 Task: Create New Vendor with Vendor Name: Clicklease, Billing Address Line1: 5 Bowman Dr., Billing Address Line2: Elmhurst, Billing Address Line3: TX 77902
Action: Mouse moved to (148, 27)
Screenshot: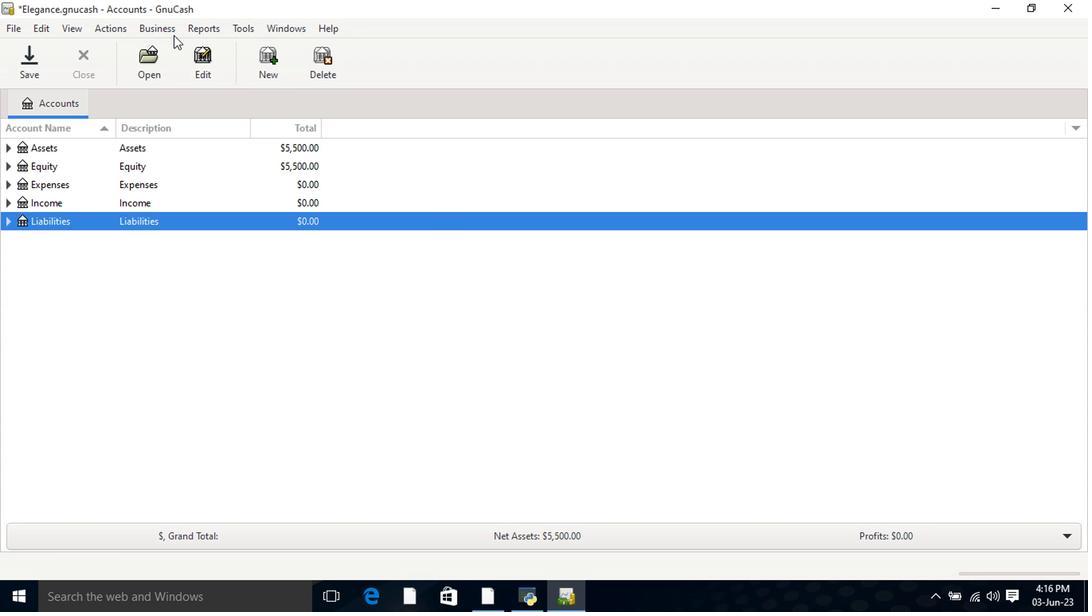 
Action: Mouse pressed left at (148, 27)
Screenshot: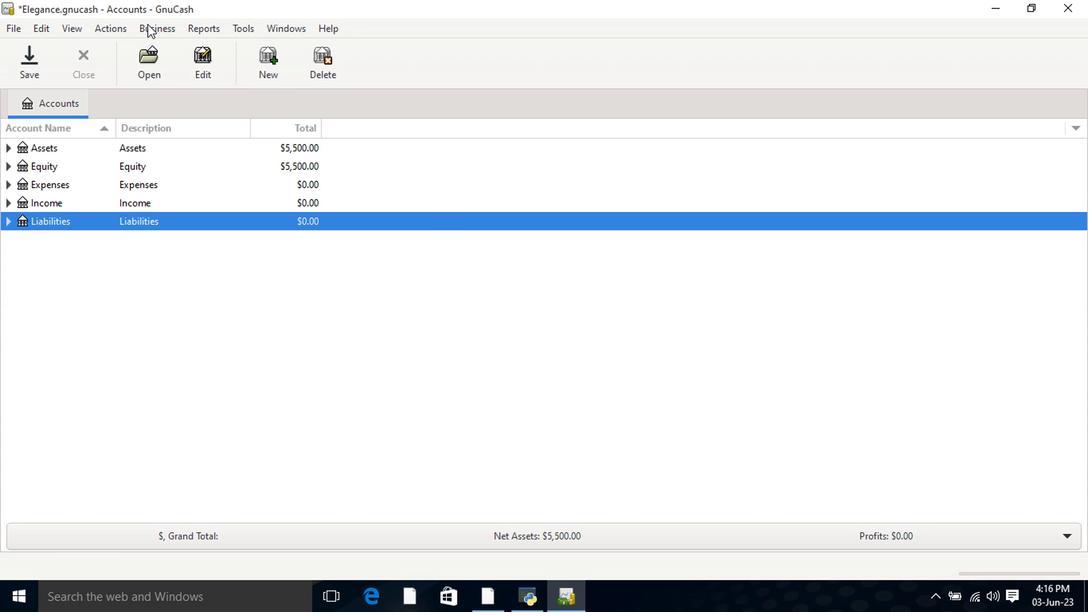 
Action: Mouse moved to (160, 67)
Screenshot: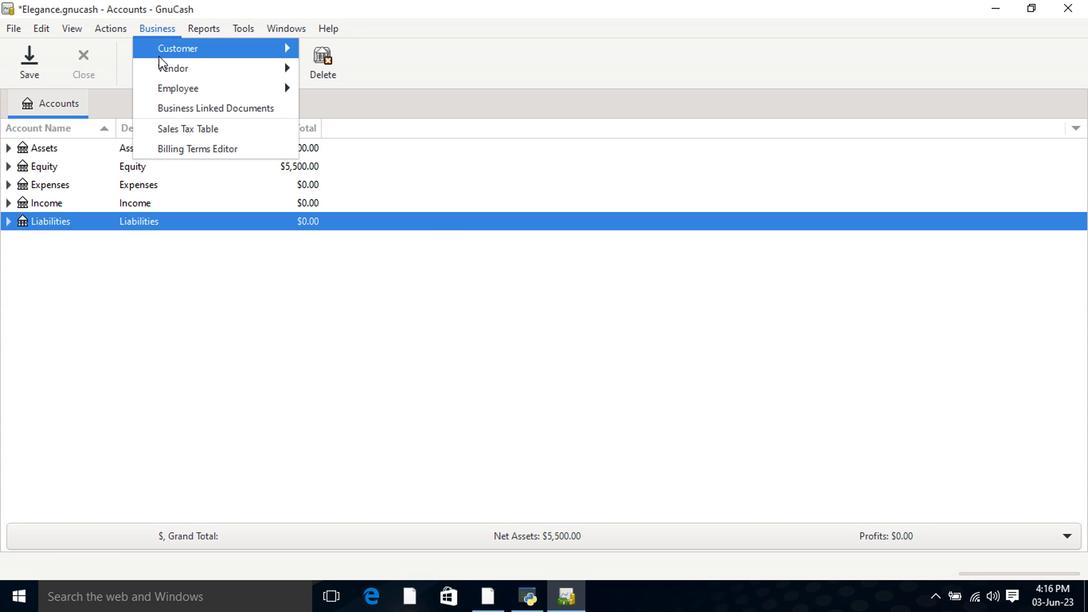
Action: Mouse pressed left at (160, 67)
Screenshot: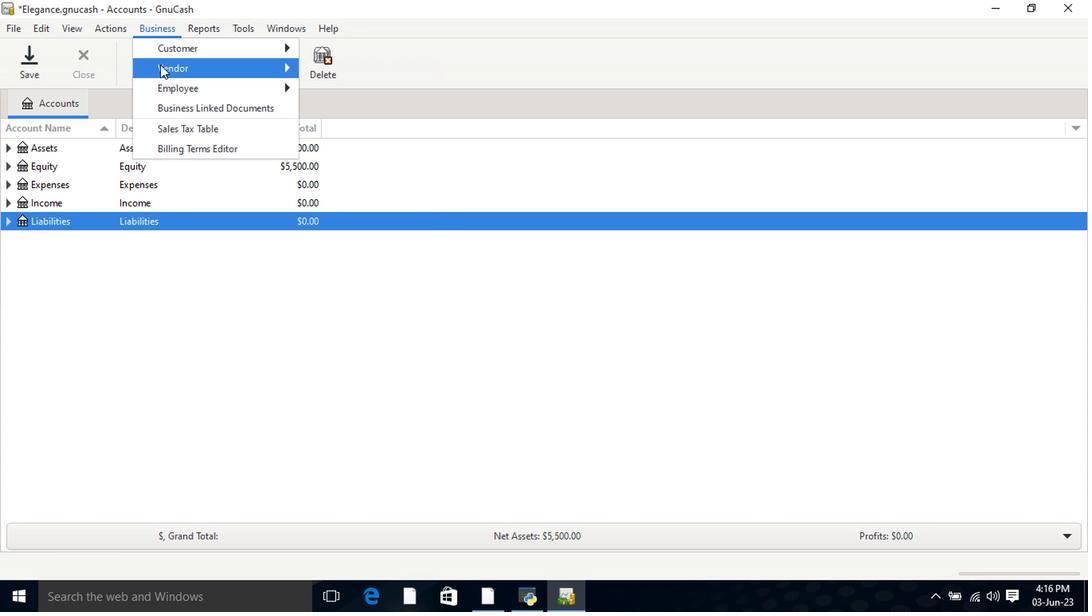 
Action: Mouse moved to (335, 93)
Screenshot: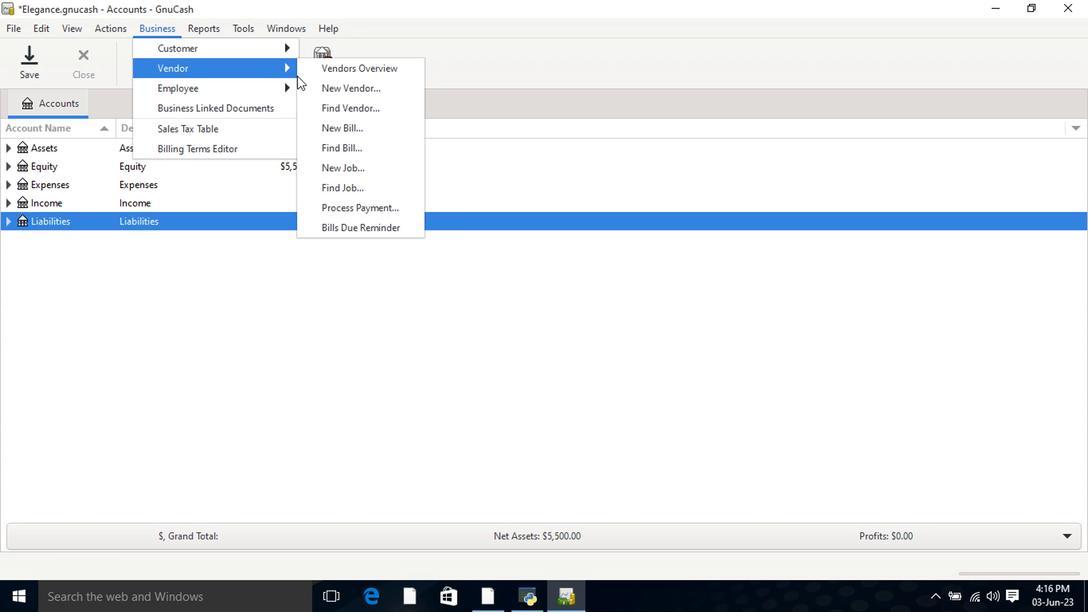 
Action: Mouse pressed left at (335, 93)
Screenshot: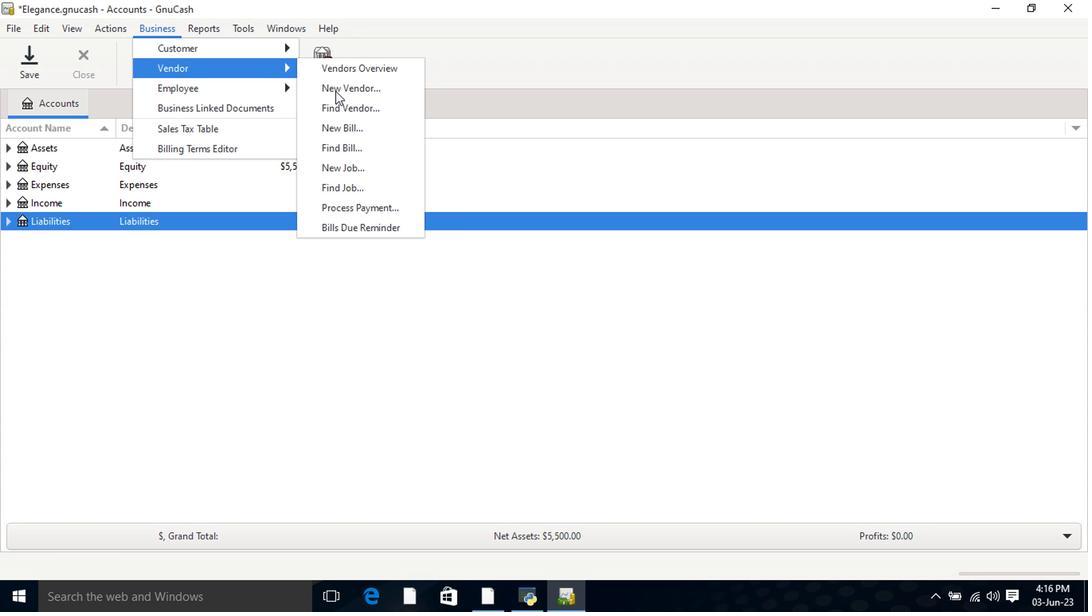 
Action: Mouse moved to (611, 180)
Screenshot: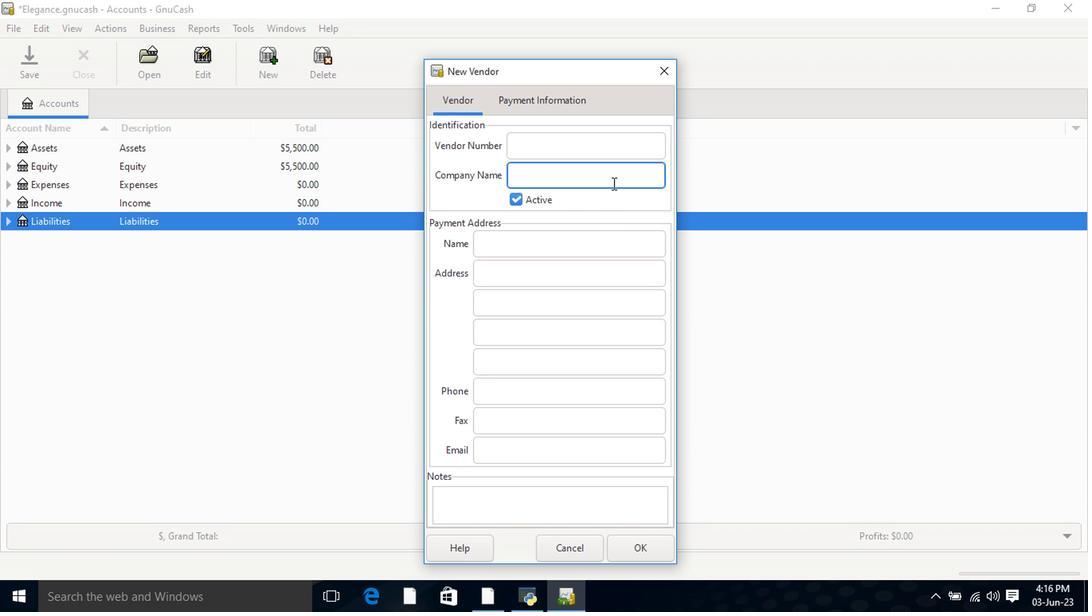 
Action: Key pressed <Key.shift>Clickleas<Key.tab><Key.tab><Key.tab>
Screenshot: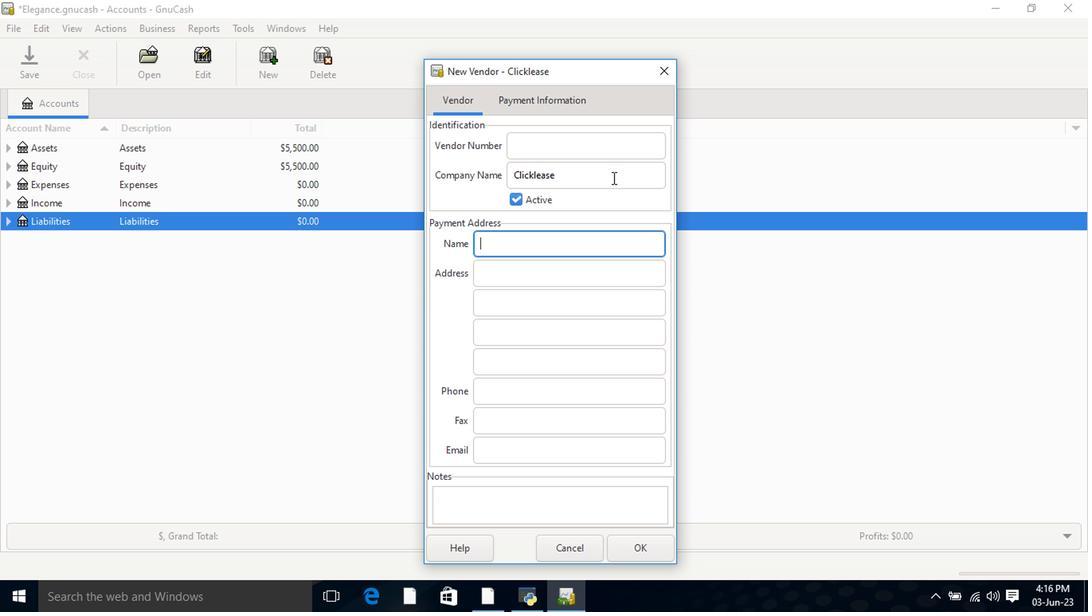
Action: Mouse moved to (610, 179)
Screenshot: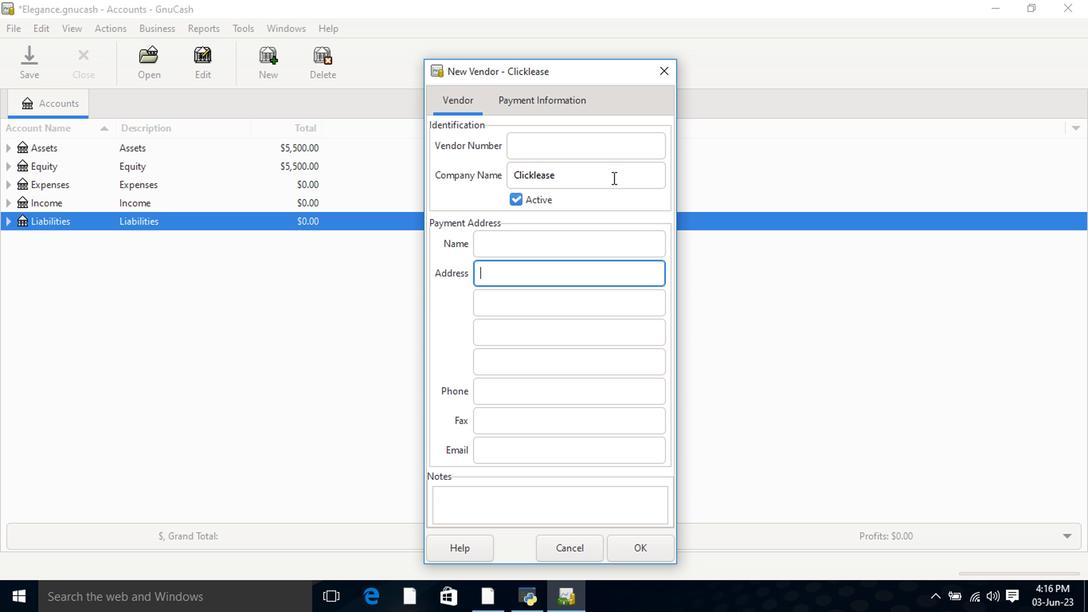
Action: Key pressed 5<Key.space><Key.shift>Bowman<Key.space><Key.shift>Dr.<Key.tab><Key.shift>Elmhurst<Key.tab><Key.shift>TX<Key.space>77902
Screenshot: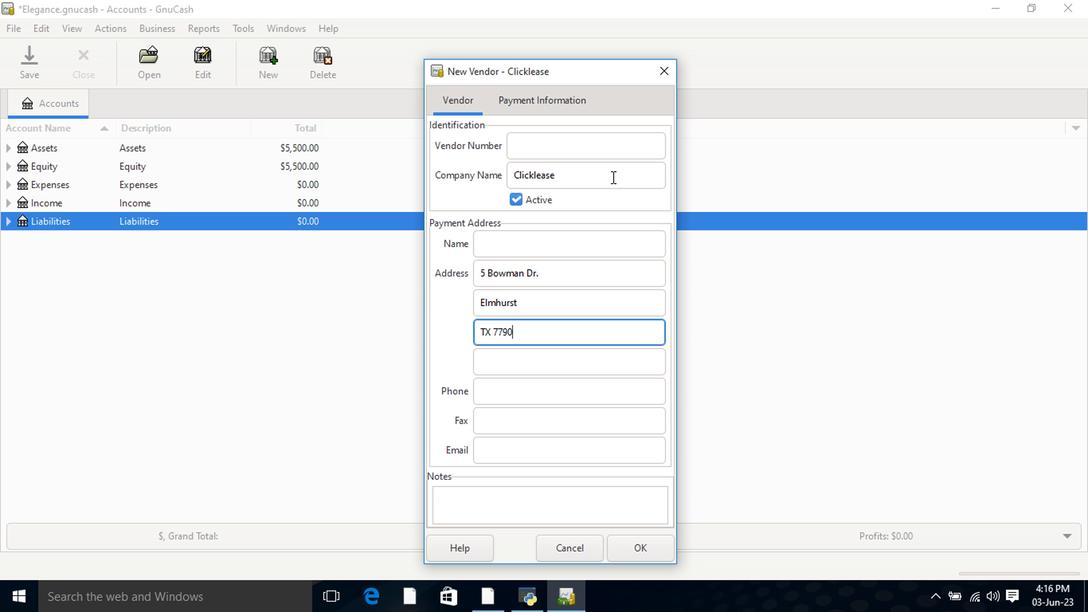 
Action: Mouse moved to (548, 381)
Screenshot: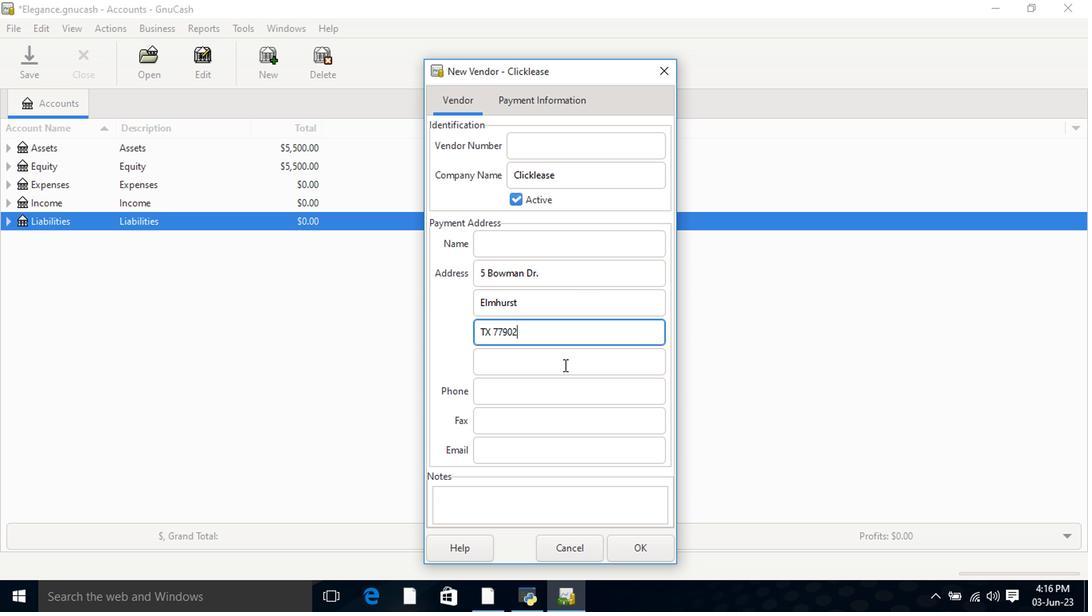 
Action: Key pressed <Key.tab><Key.tab>
Screenshot: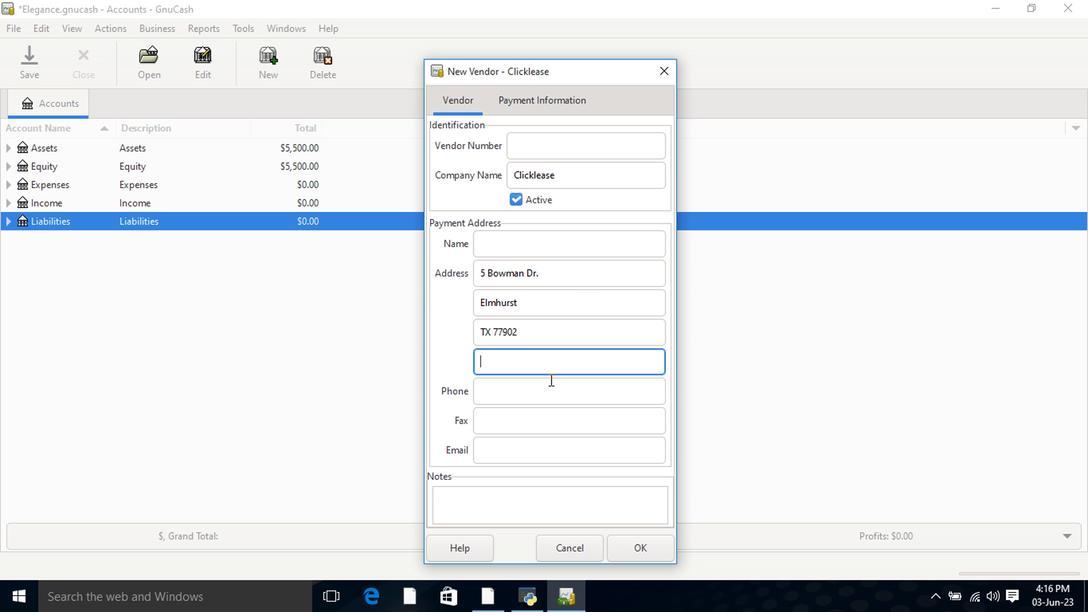 
Action: Mouse moved to (540, 111)
Screenshot: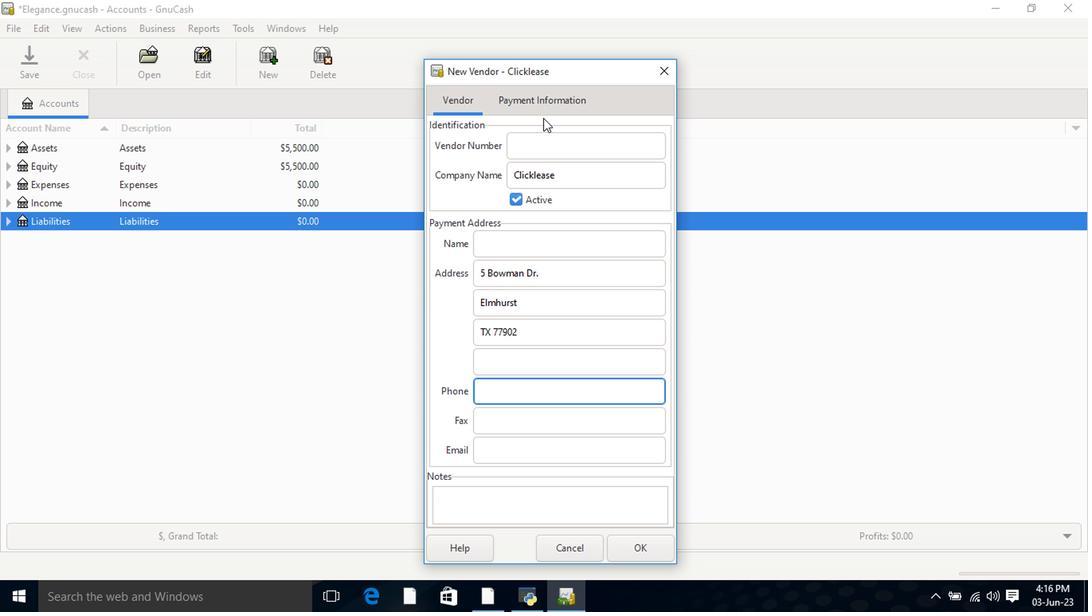 
Action: Mouse pressed left at (540, 111)
Screenshot: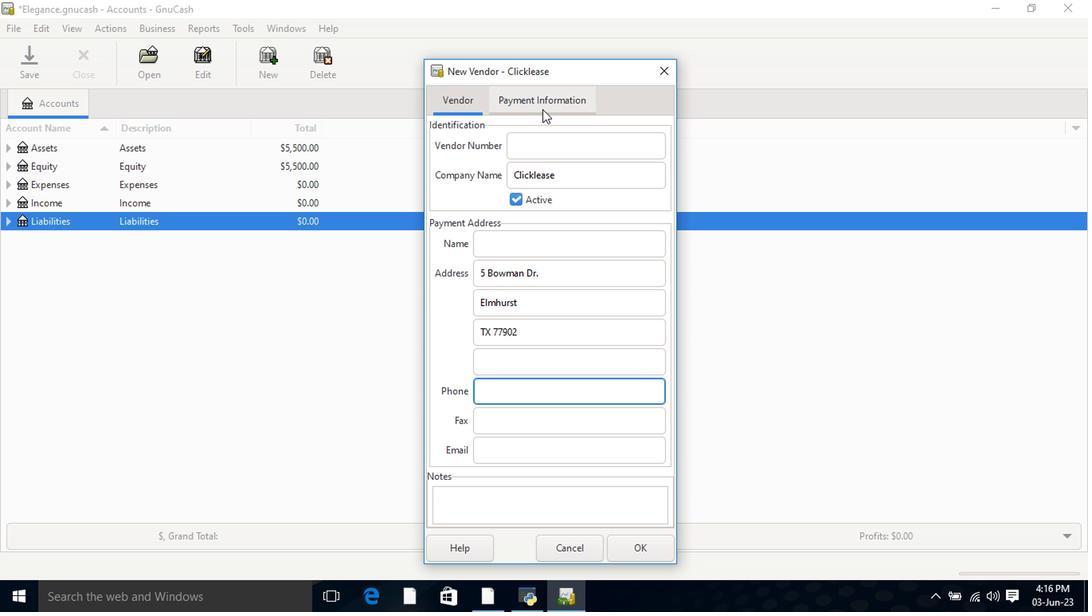 
Action: Mouse moved to (636, 546)
Screenshot: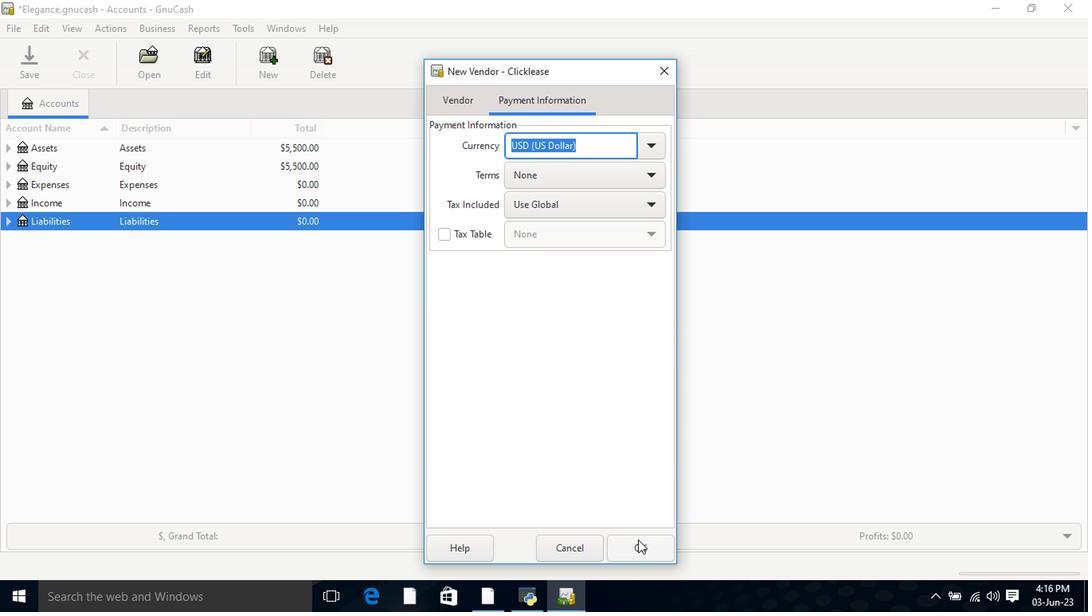 
Action: Mouse pressed left at (636, 546)
Screenshot: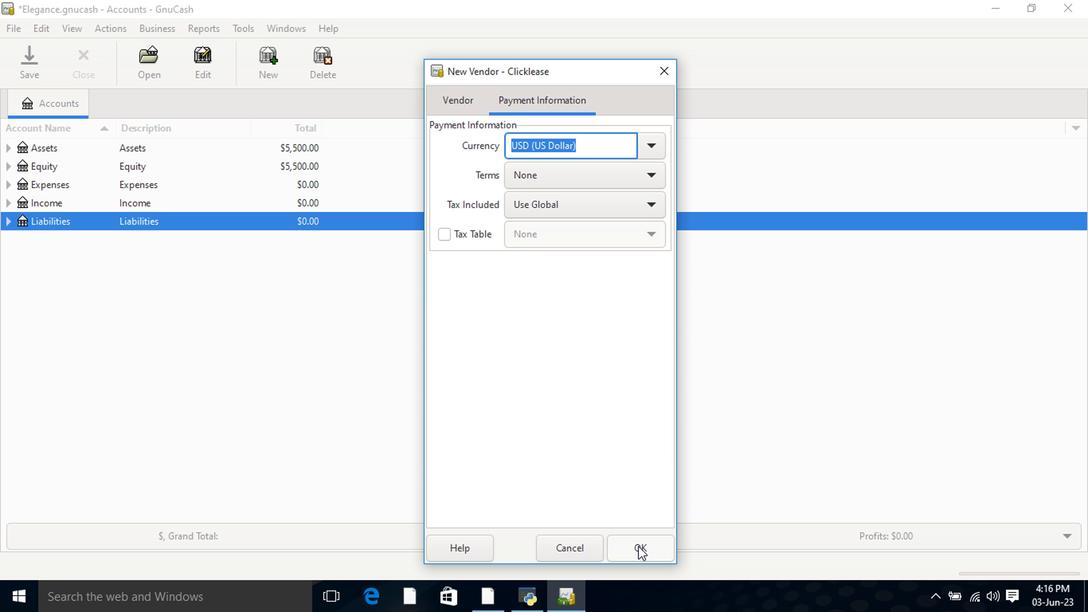 
Action: Mouse moved to (617, 433)
Screenshot: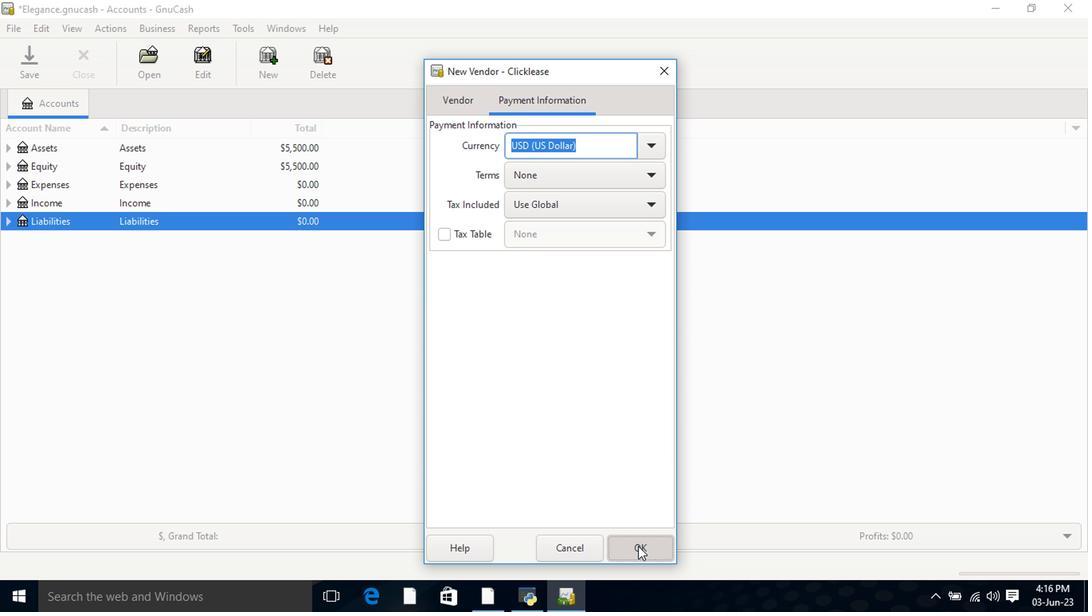 
